 Task: Select and add the product "Fancy Feast Cat Food Tuna Grilled (3 oz)" to cart from the store "Pavilions Pets".
Action: Mouse moved to (47, 78)
Screenshot: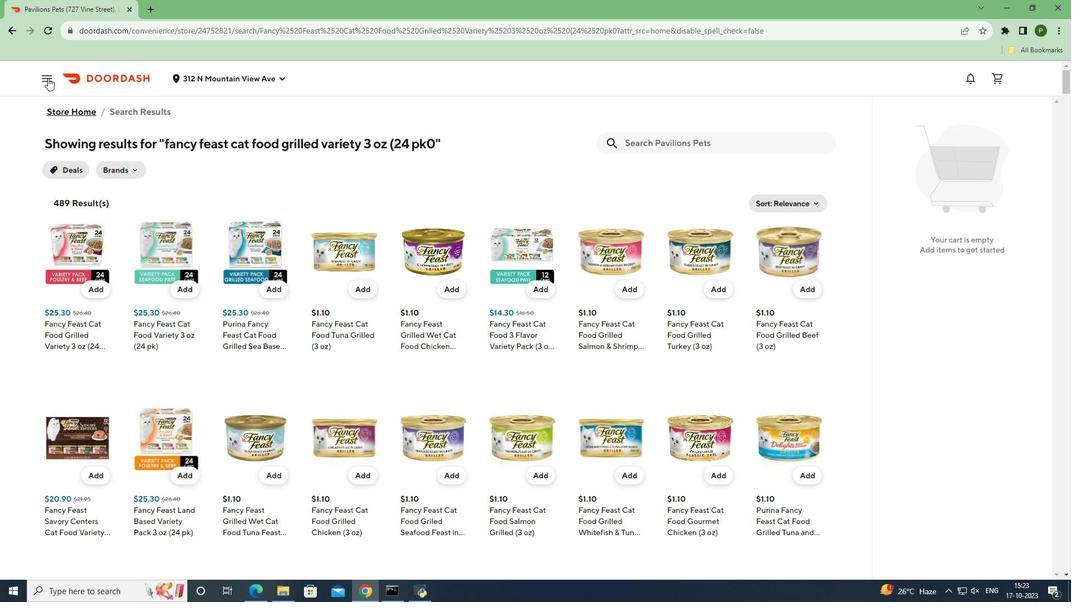 
Action: Mouse pressed left at (47, 78)
Screenshot: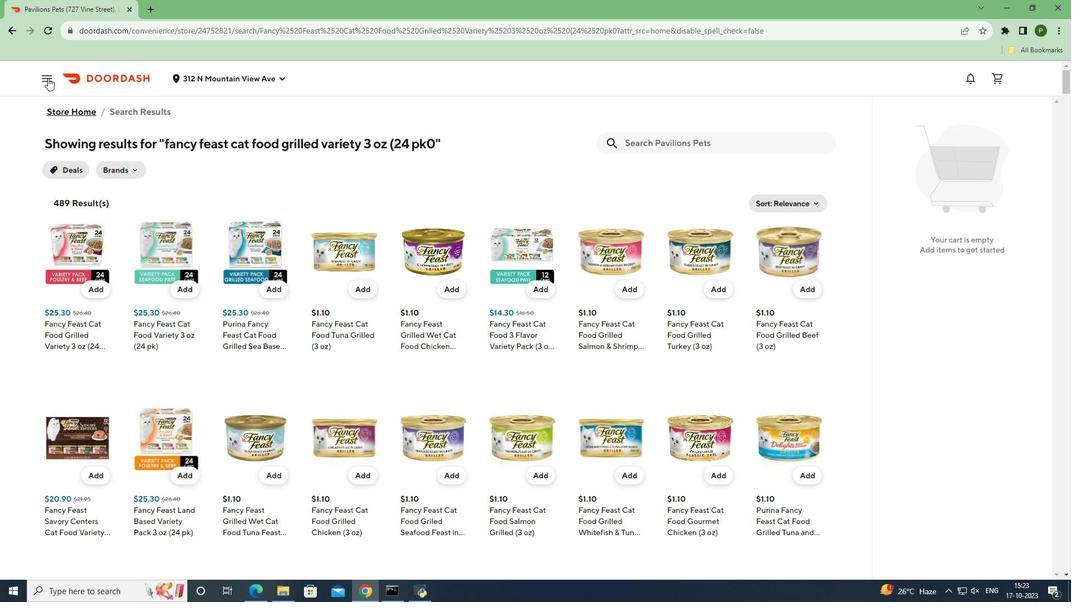 
Action: Mouse moved to (55, 159)
Screenshot: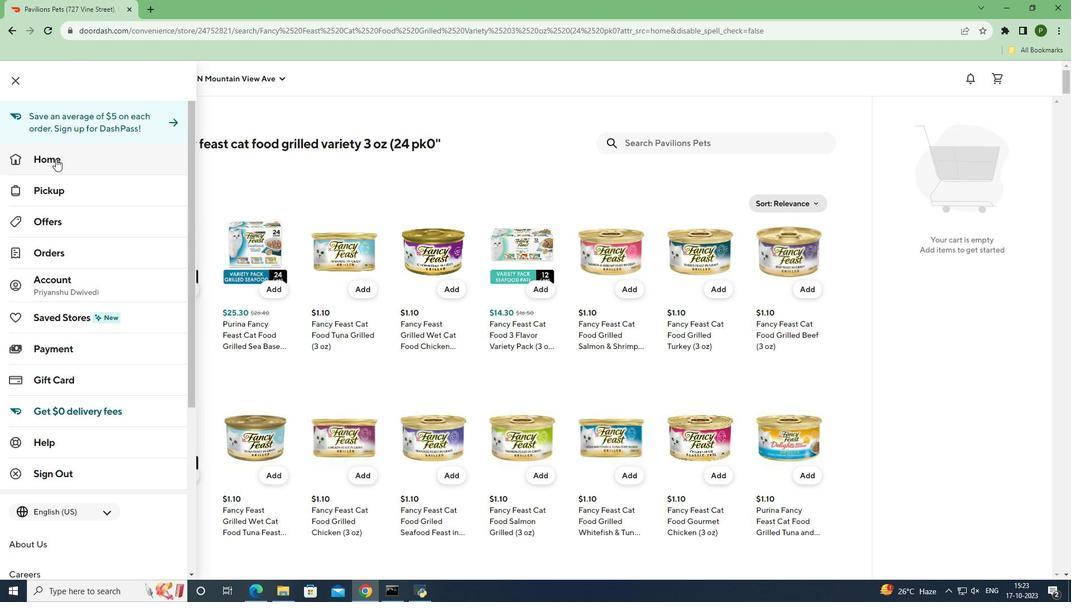 
Action: Mouse pressed left at (55, 159)
Screenshot: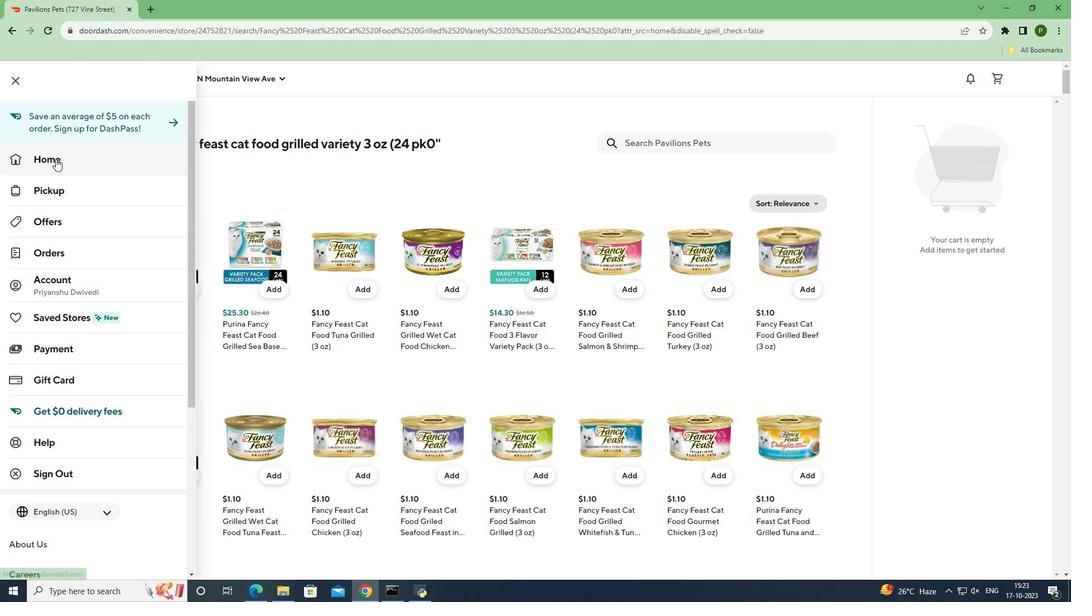 
Action: Mouse moved to (505, 121)
Screenshot: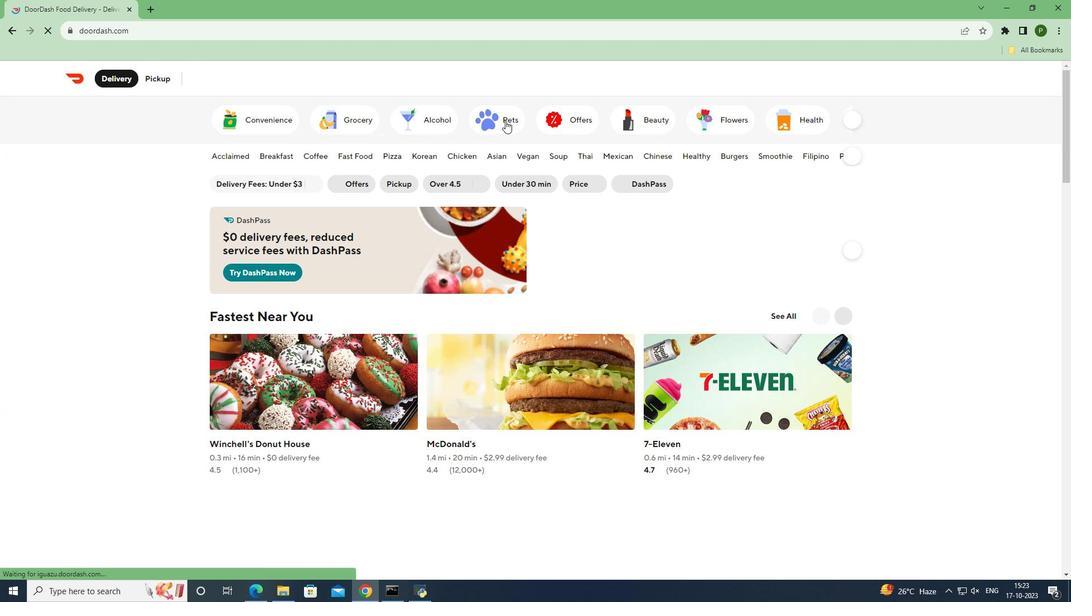 
Action: Mouse pressed left at (505, 121)
Screenshot: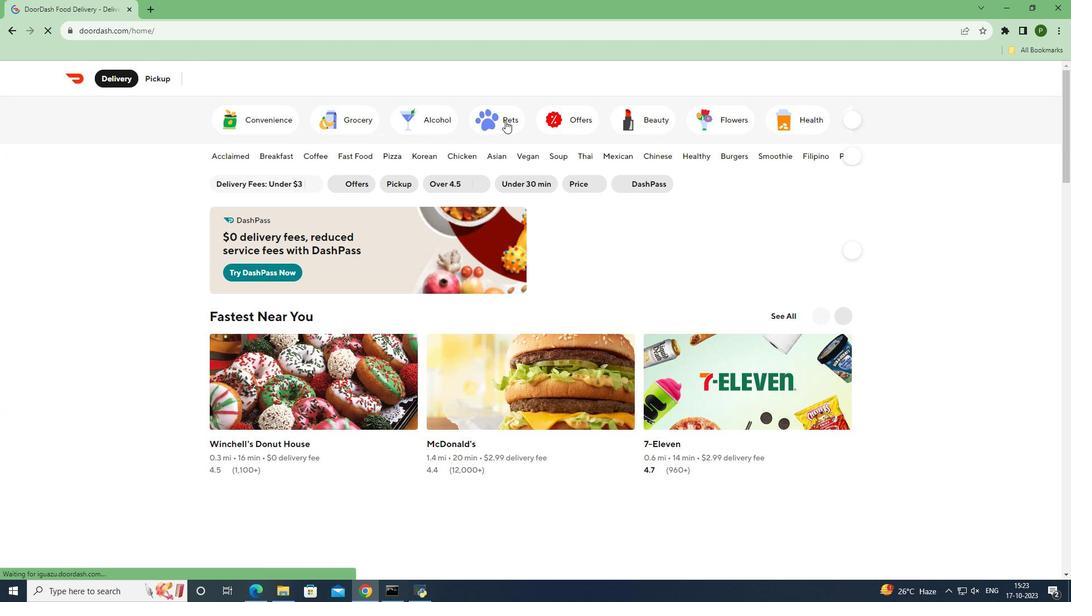 
Action: Mouse moved to (827, 342)
Screenshot: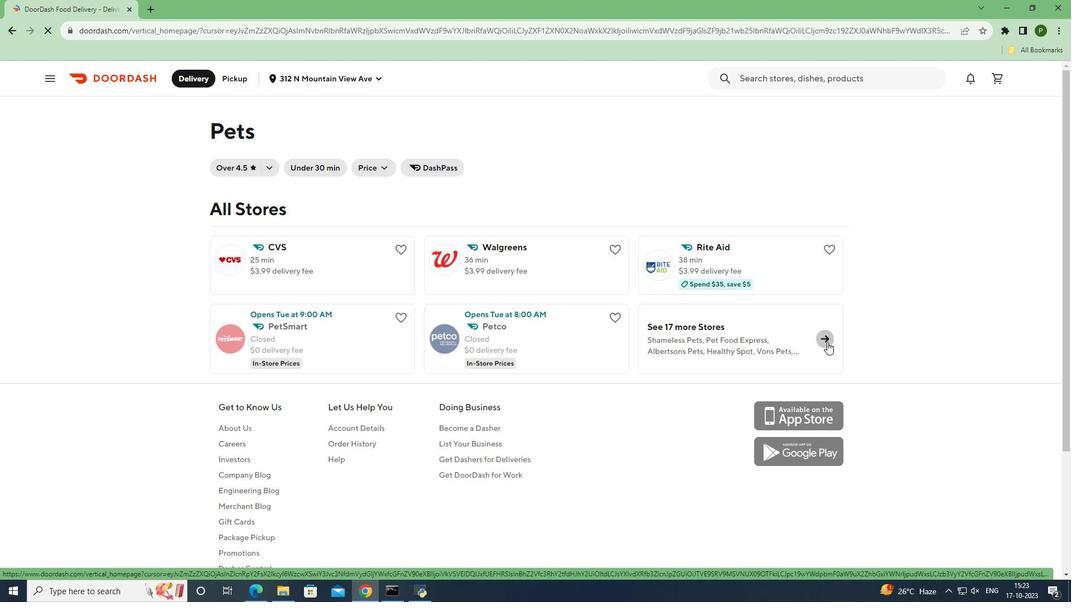 
Action: Mouse pressed left at (827, 342)
Screenshot: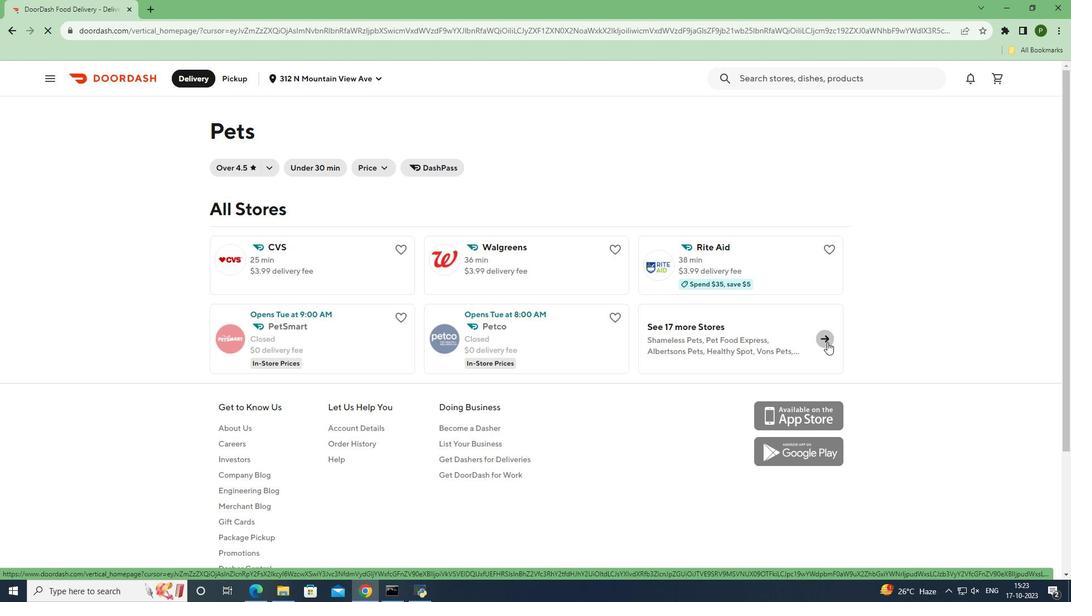
Action: Mouse moved to (685, 478)
Screenshot: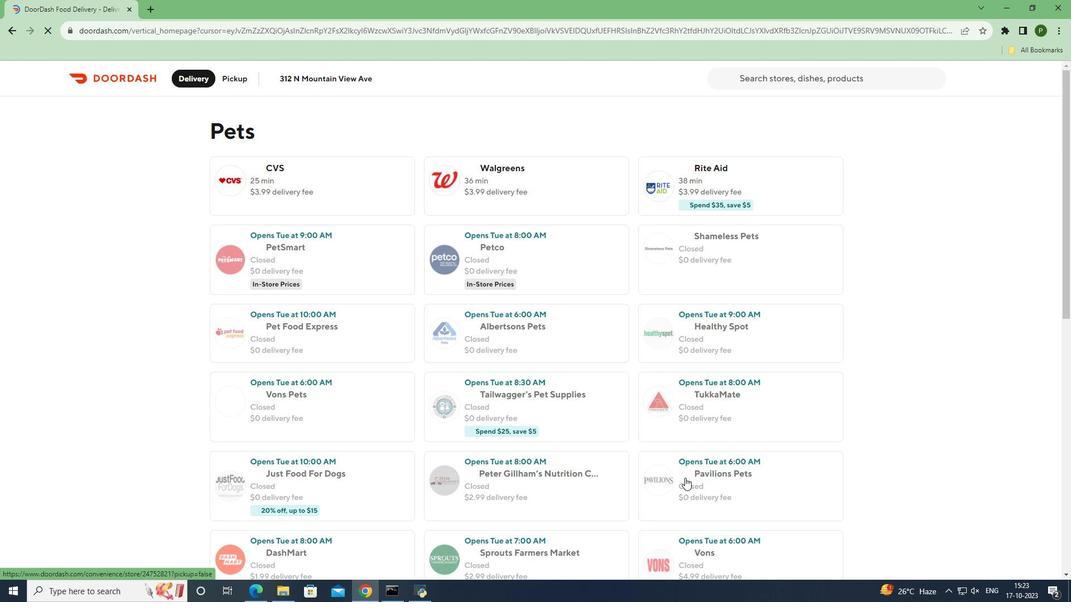 
Action: Mouse pressed left at (685, 478)
Screenshot: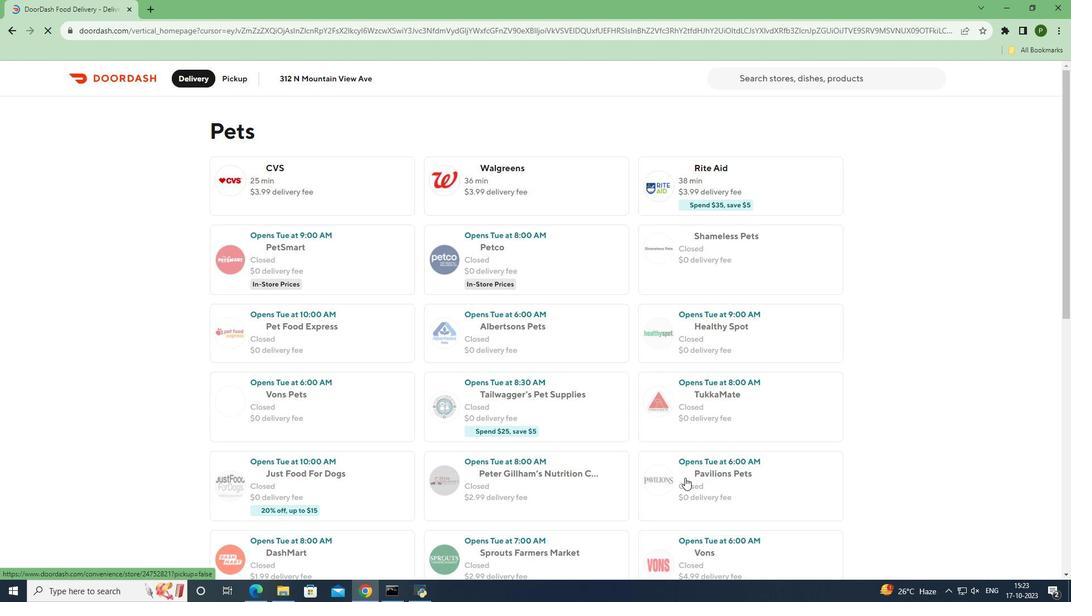 
Action: Mouse moved to (668, 179)
Screenshot: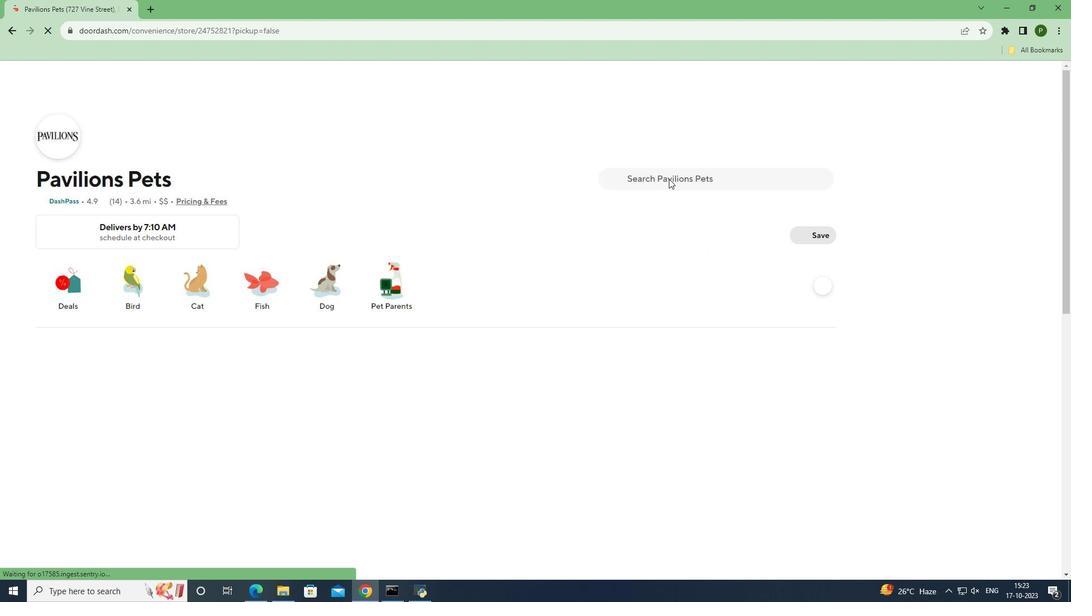 
Action: Mouse pressed left at (668, 179)
Screenshot: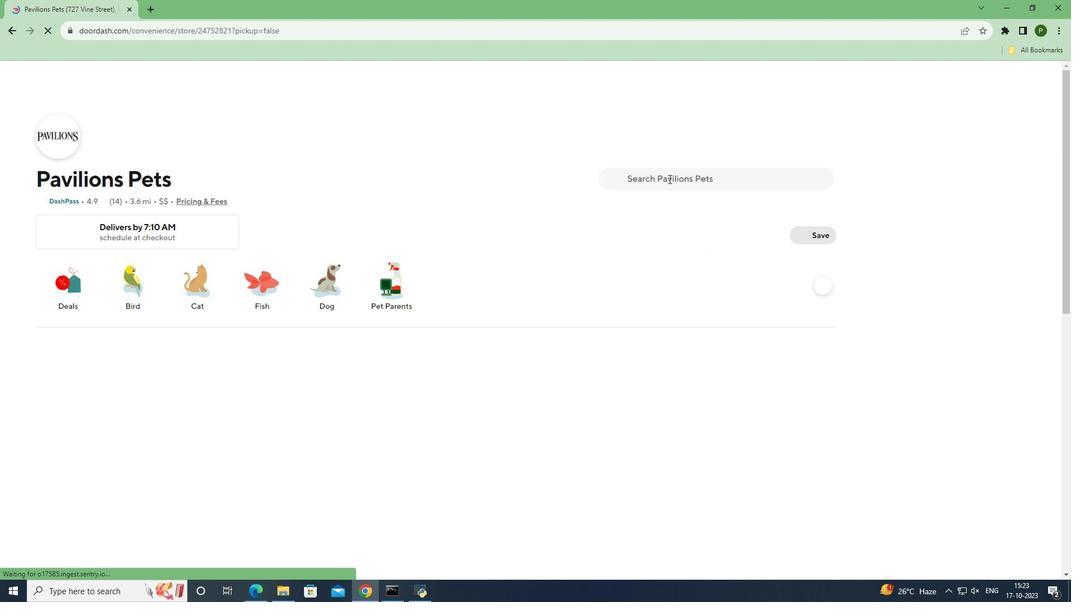 
Action: Key pressed <Key.caps_lock>F<Key.caps_lock>ancy<Key.space><Key.caps_lock>F<Key.caps_lock>east<Key.space><Key.caps_lock>C<Key.caps_lock>at<Key.space><Key.caps_lock>F<Key.caps_lock>ood<Key.space><Key.caps_lock>T<Key.caps_lock>una<Key.space><Key.caps_lock>G<Key.caps_lock>rilled<Key.space><Key.shift_r>(3<Key.space>oz<Key.shift_r>)<Key.enter>
Screenshot: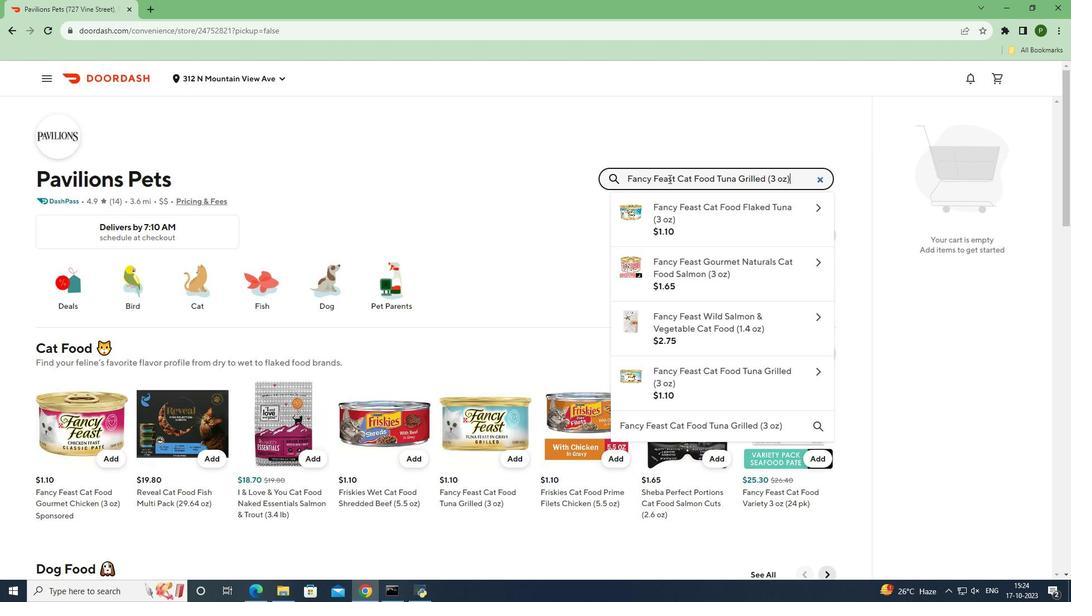 
Action: Mouse moved to (92, 291)
Screenshot: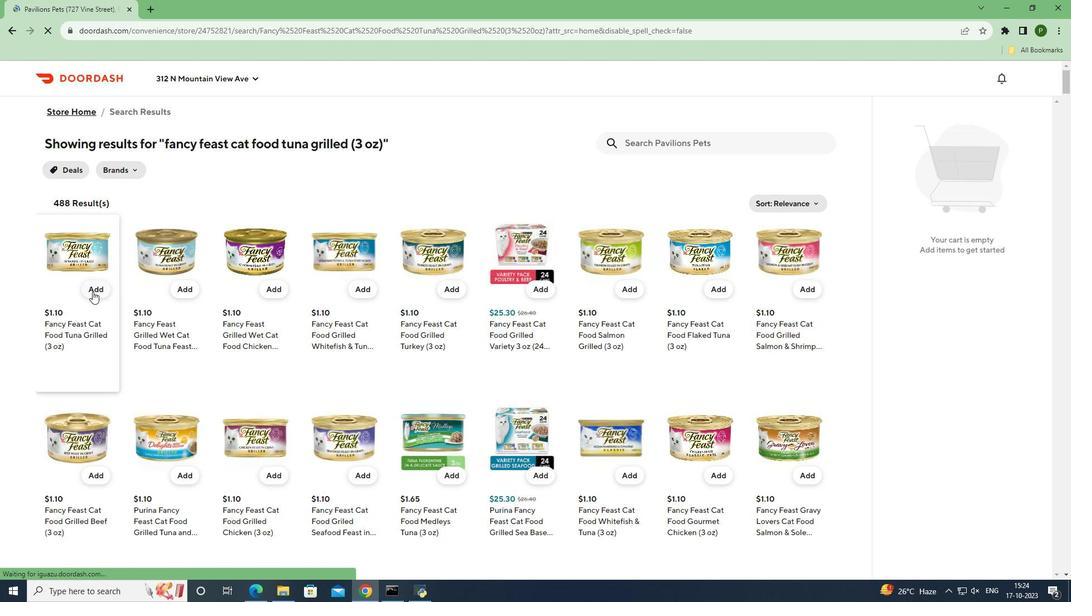 
Action: Mouse pressed left at (92, 291)
Screenshot: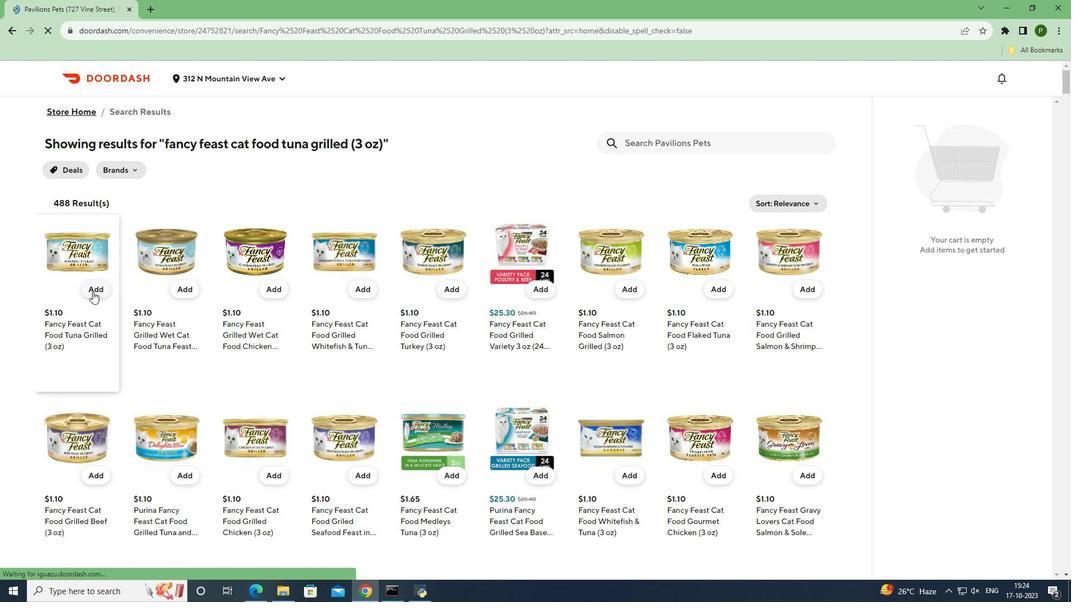 
Action: Mouse moved to (72, 372)
Screenshot: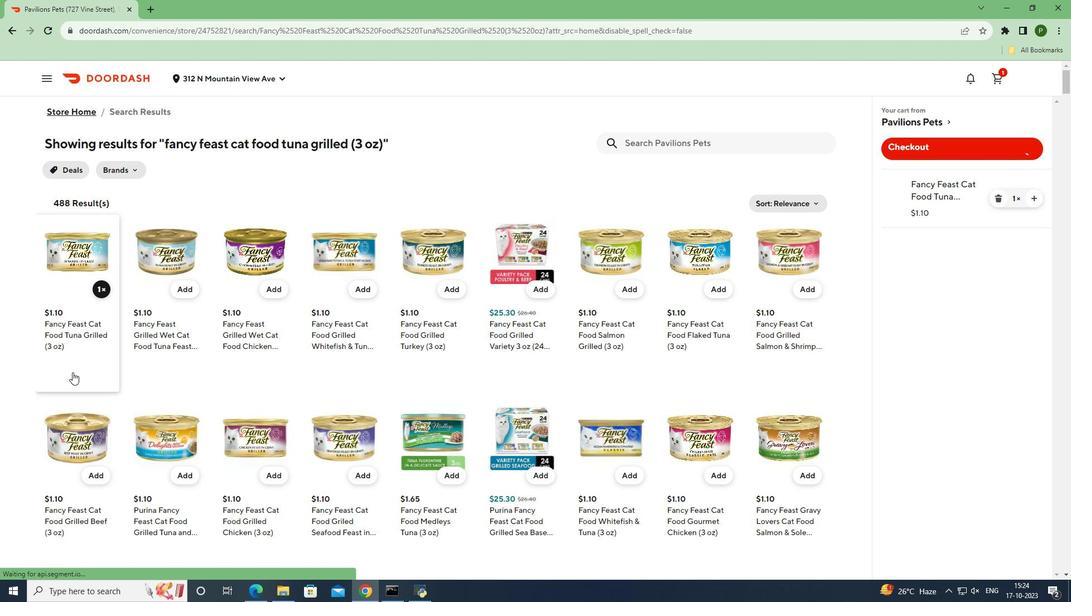 
